 Task: Set the custom strictness for "Undos" to "Authorized".
Action: Mouse moved to (124, 314)
Screenshot: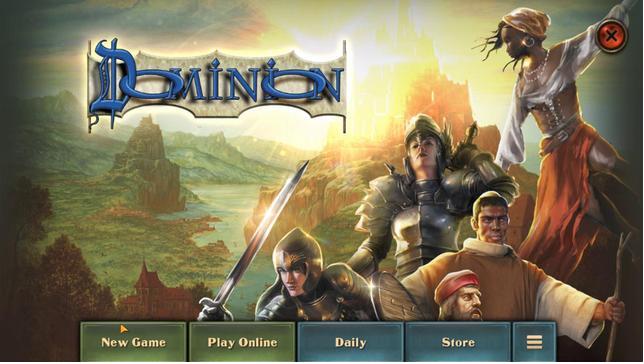 
Action: Mouse pressed left at (124, 314)
Screenshot: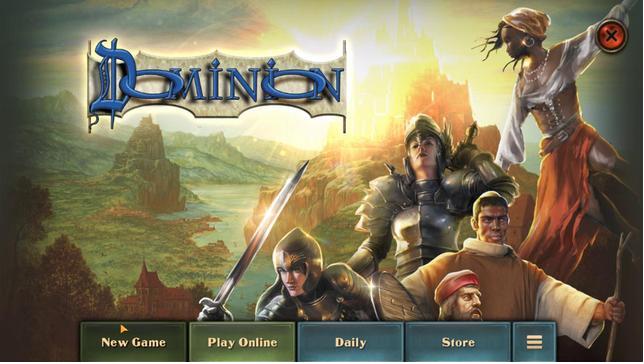 
Action: Mouse moved to (471, 107)
Screenshot: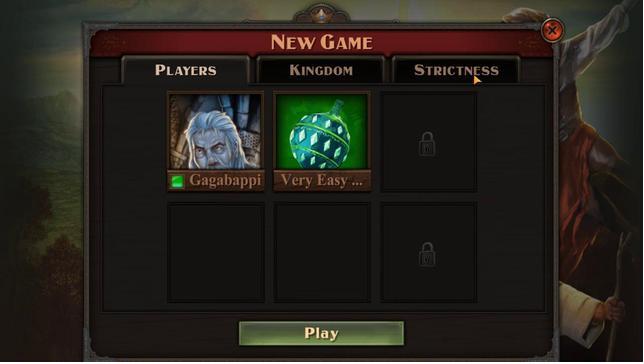 
Action: Mouse pressed left at (471, 107)
Screenshot: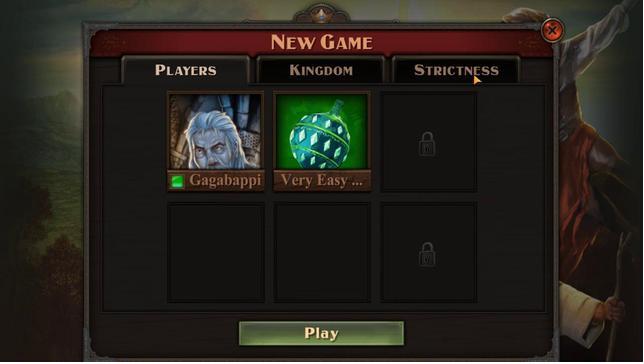 
Action: Mouse moved to (434, 274)
Screenshot: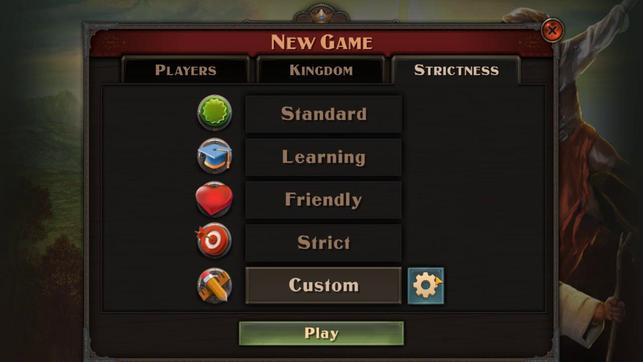 
Action: Mouse pressed left at (434, 274)
Screenshot: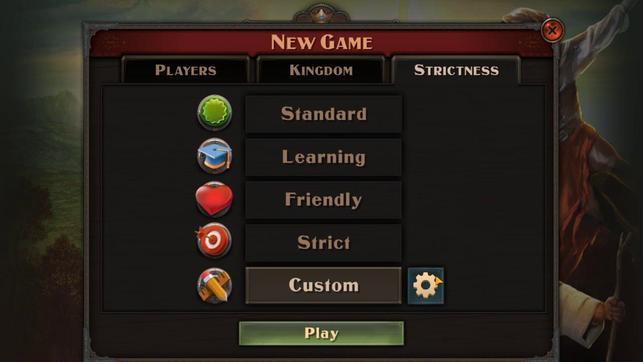 
Action: Mouse moved to (350, 197)
Screenshot: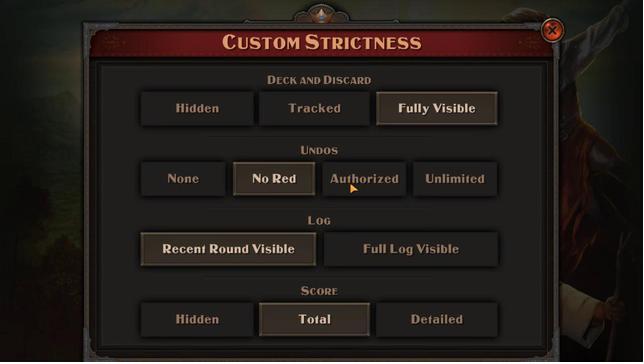 
Action: Mouse pressed left at (350, 197)
Screenshot: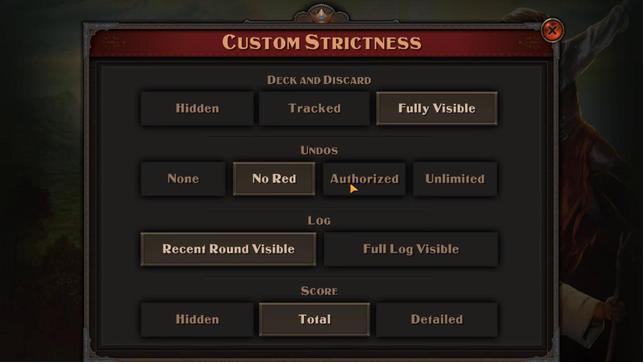 
Action: Mouse moved to (350, 197)
Screenshot: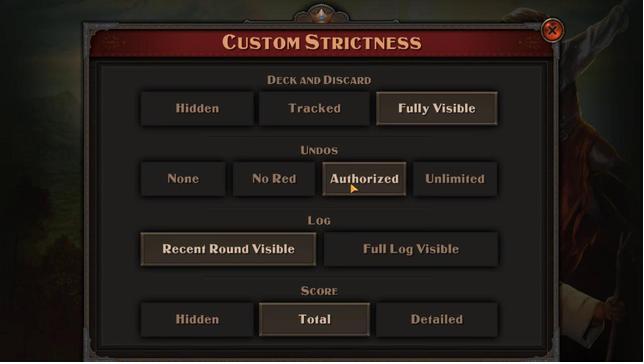 
